 Task: Access GitHub's "Issue Locking" to prevent further issue comments.
Action: Mouse moved to (752, 50)
Screenshot: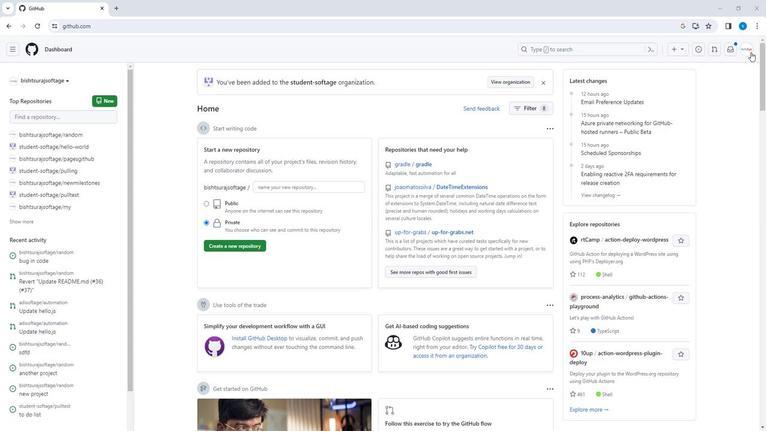 
Action: Mouse pressed left at (752, 50)
Screenshot: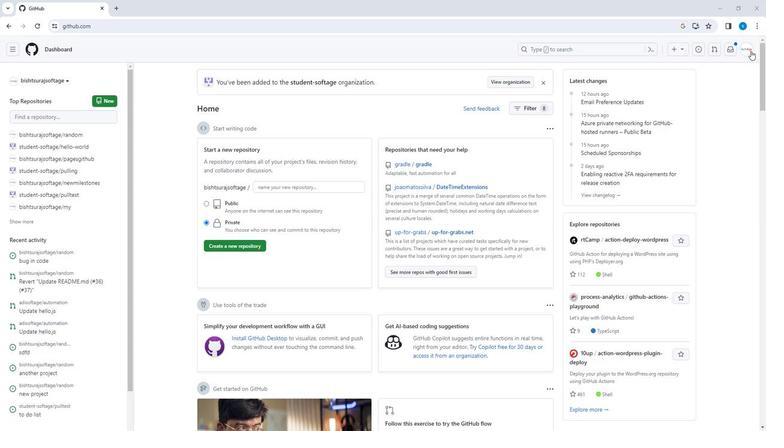 
Action: Mouse moved to (688, 107)
Screenshot: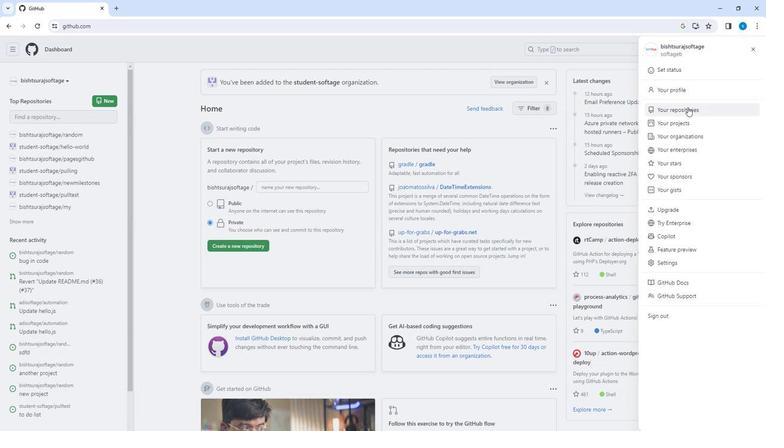 
Action: Mouse pressed left at (688, 107)
Screenshot: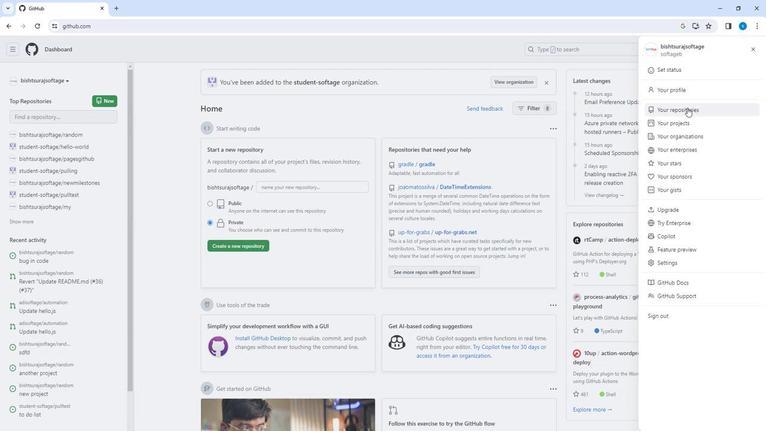 
Action: Mouse moved to (279, 173)
Screenshot: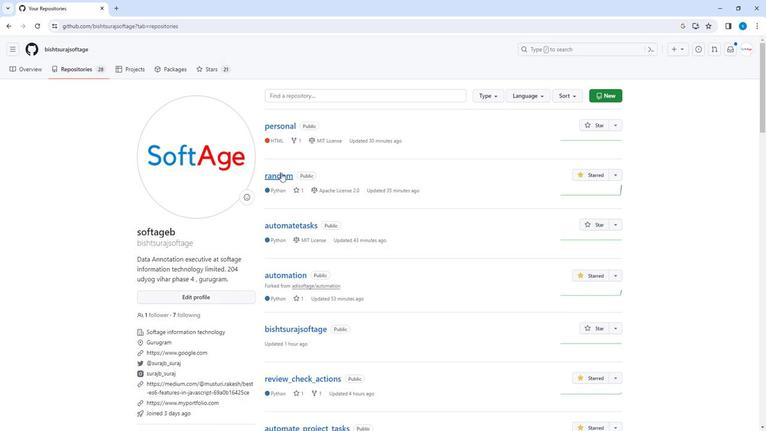
Action: Mouse pressed left at (279, 173)
Screenshot: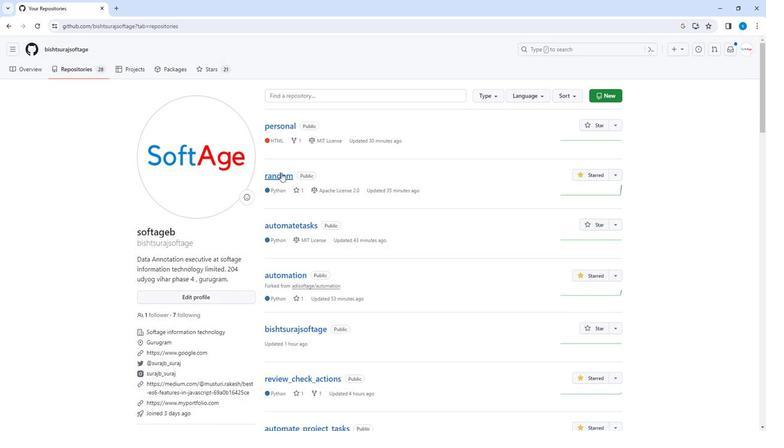 
Action: Mouse moved to (57, 69)
Screenshot: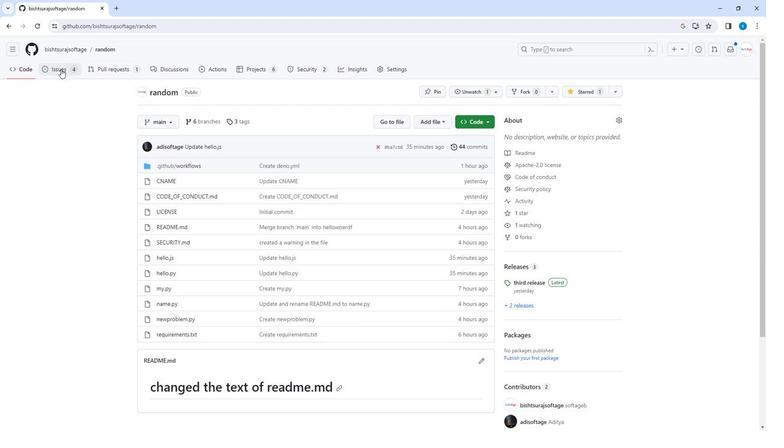 
Action: Mouse pressed left at (57, 69)
Screenshot: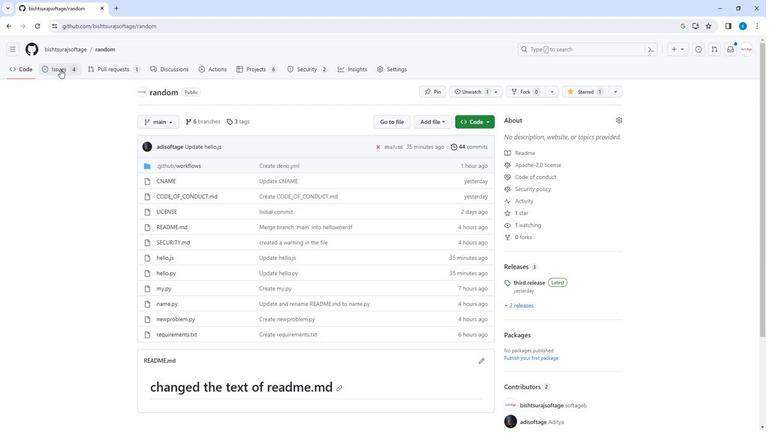 
Action: Mouse moved to (187, 270)
Screenshot: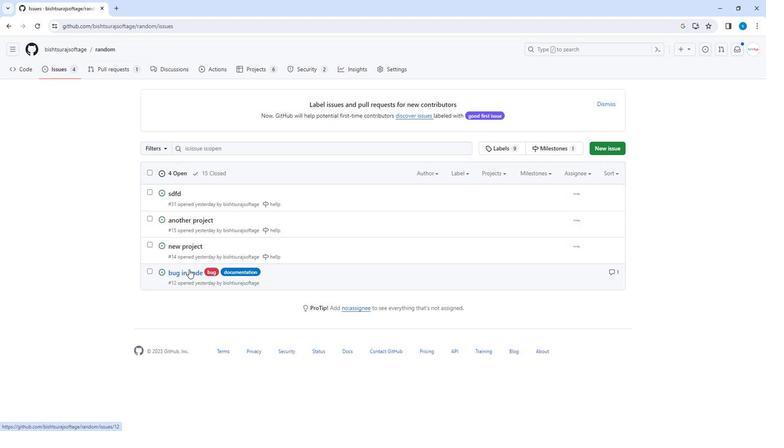 
Action: Mouse pressed left at (187, 270)
Screenshot: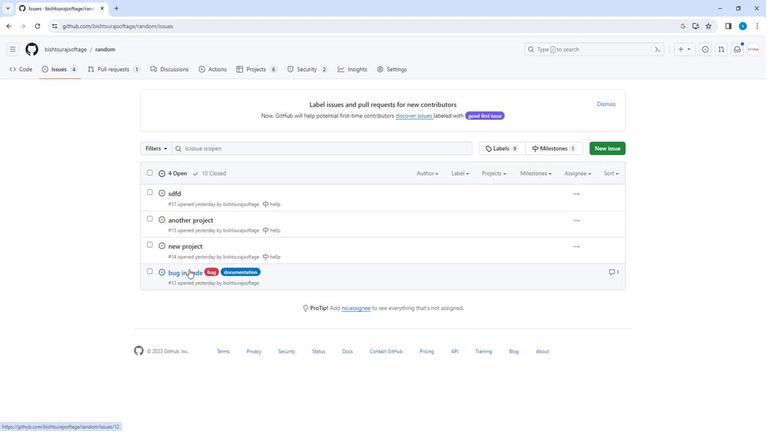 
Action: Mouse moved to (525, 404)
Screenshot: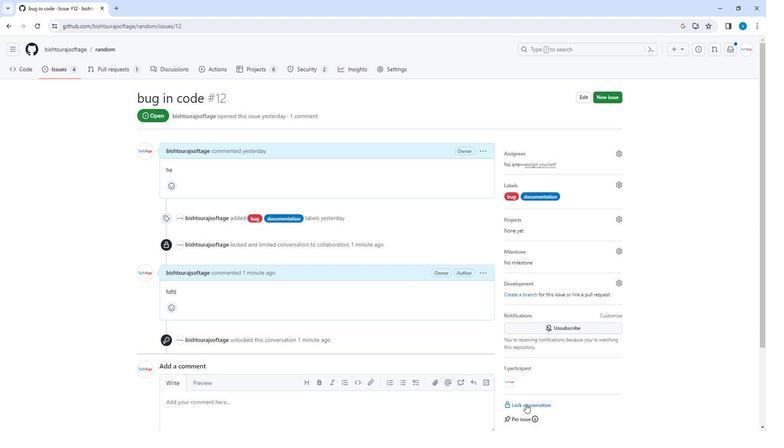 
Action: Mouse pressed left at (525, 404)
Screenshot: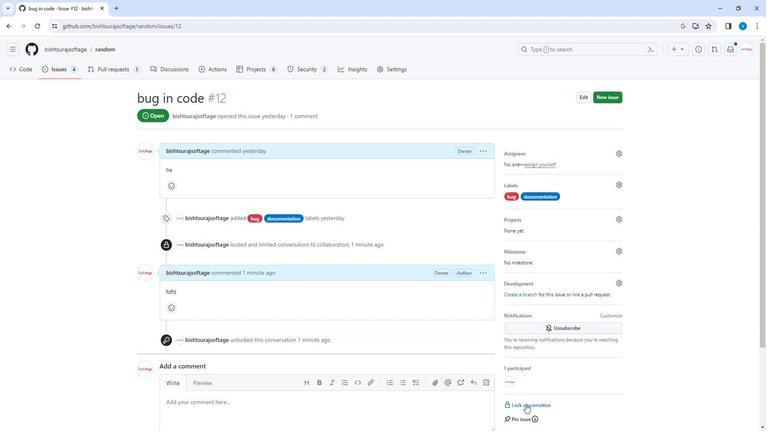 
Action: Mouse moved to (326, 163)
Screenshot: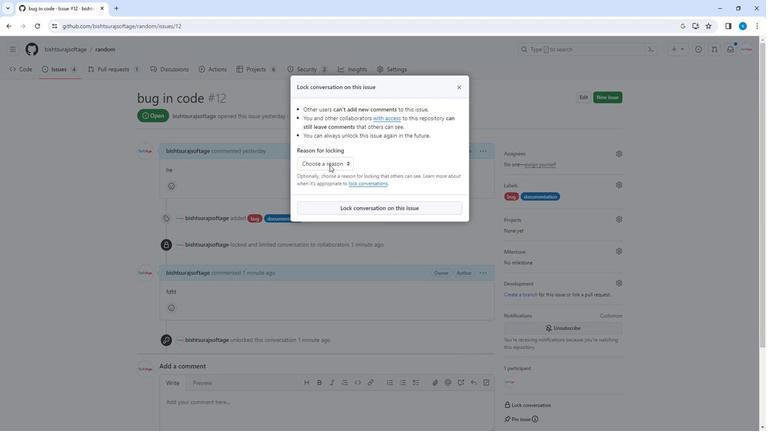 
Action: Mouse pressed left at (326, 163)
Screenshot: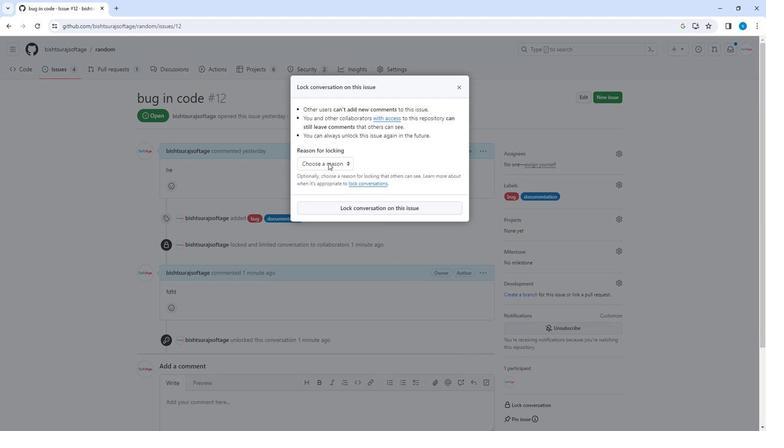 
Action: Mouse moved to (326, 206)
Screenshot: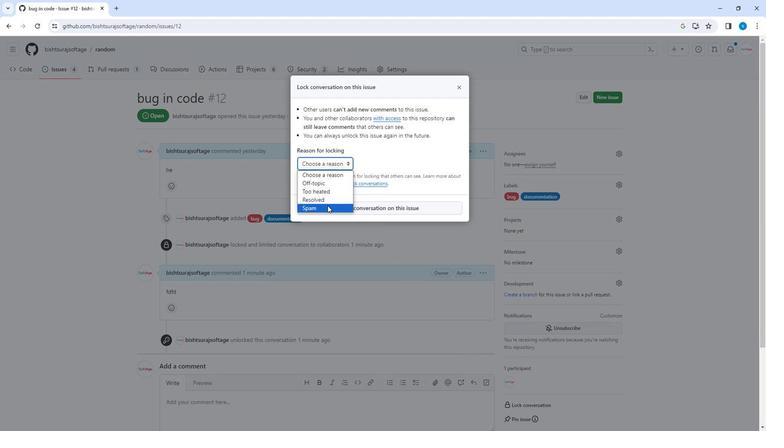 
Action: Mouse pressed left at (326, 206)
Screenshot: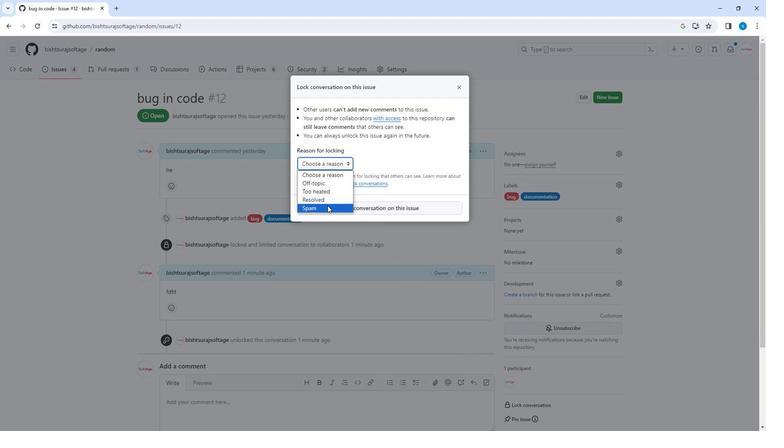 
Action: Mouse moved to (339, 209)
Screenshot: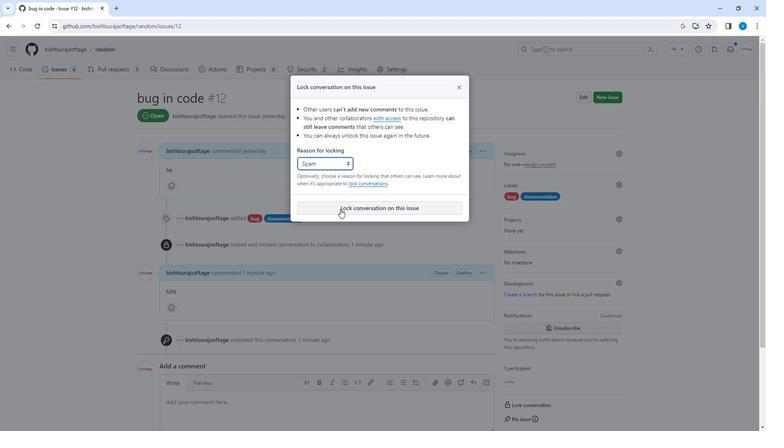 
Action: Mouse pressed left at (339, 209)
Screenshot: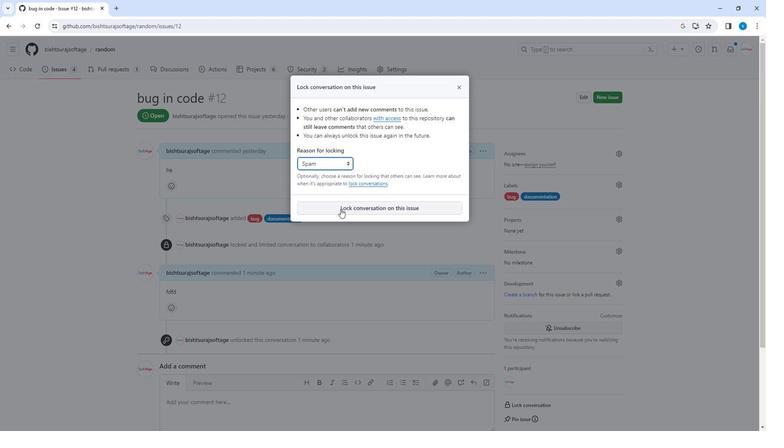 
Action: Mouse moved to (567, 398)
Screenshot: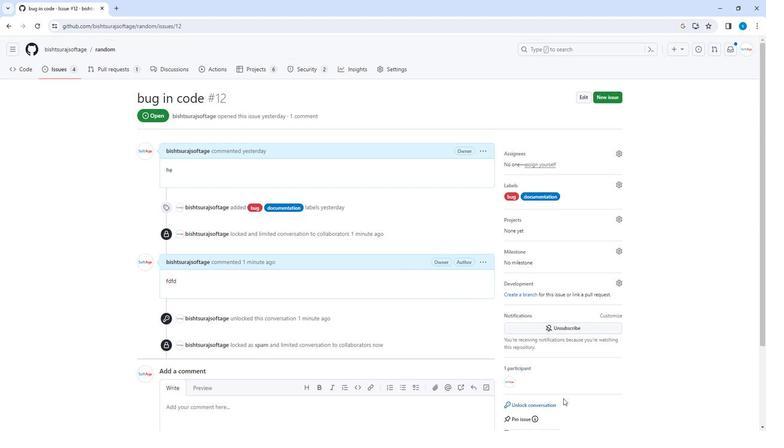 
